Task: Add Sprouts Coconut Cream to the cart.
Action: Mouse pressed left at (27, 92)
Screenshot: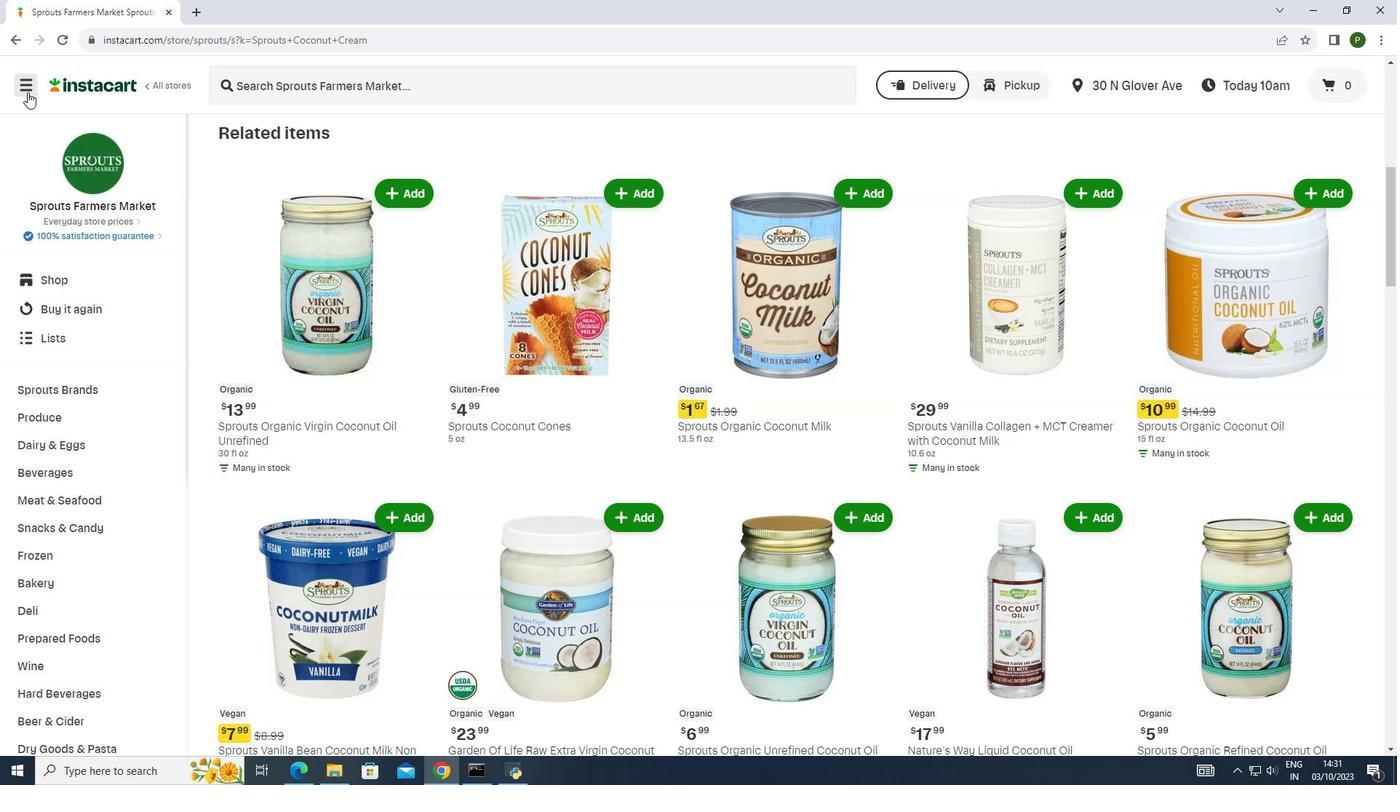 
Action: Mouse moved to (26, 384)
Screenshot: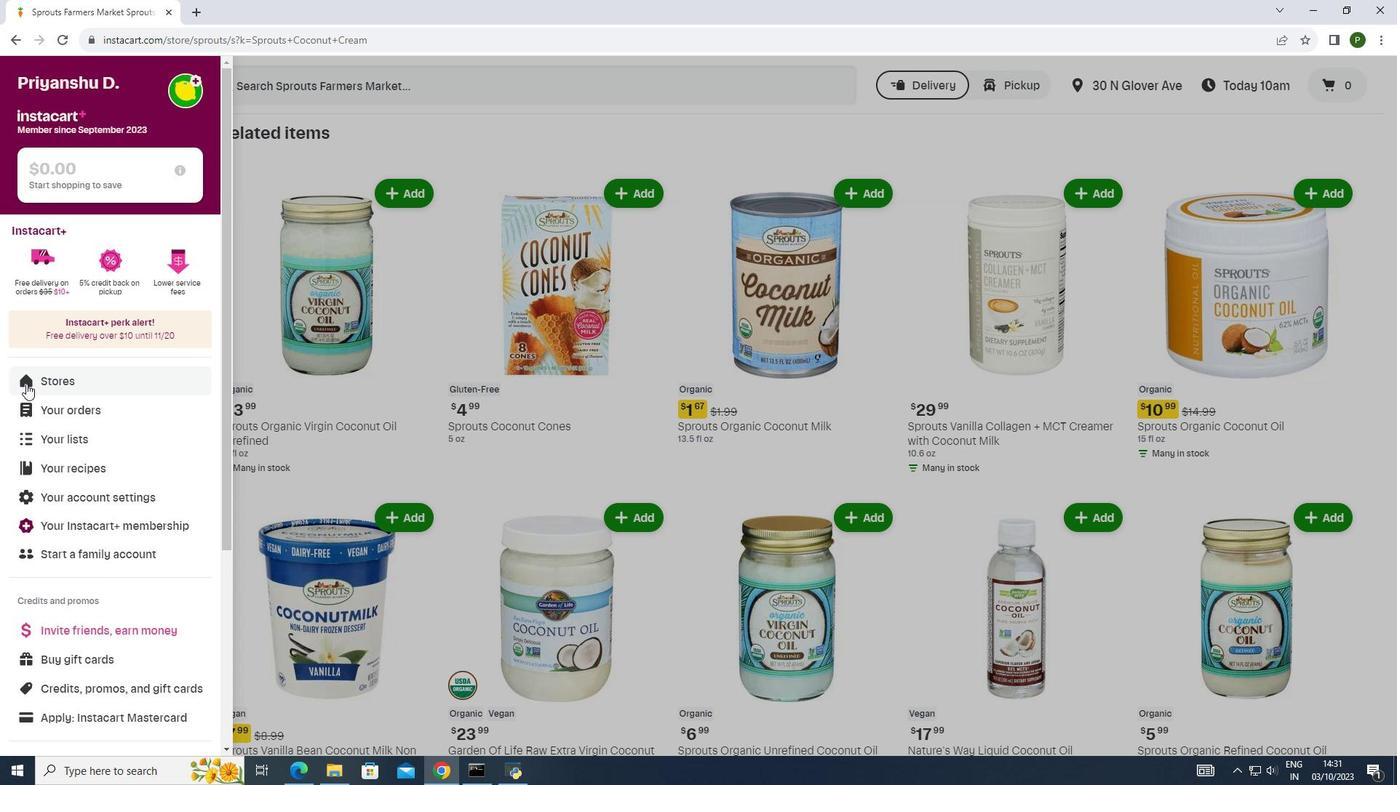 
Action: Mouse pressed left at (26, 384)
Screenshot: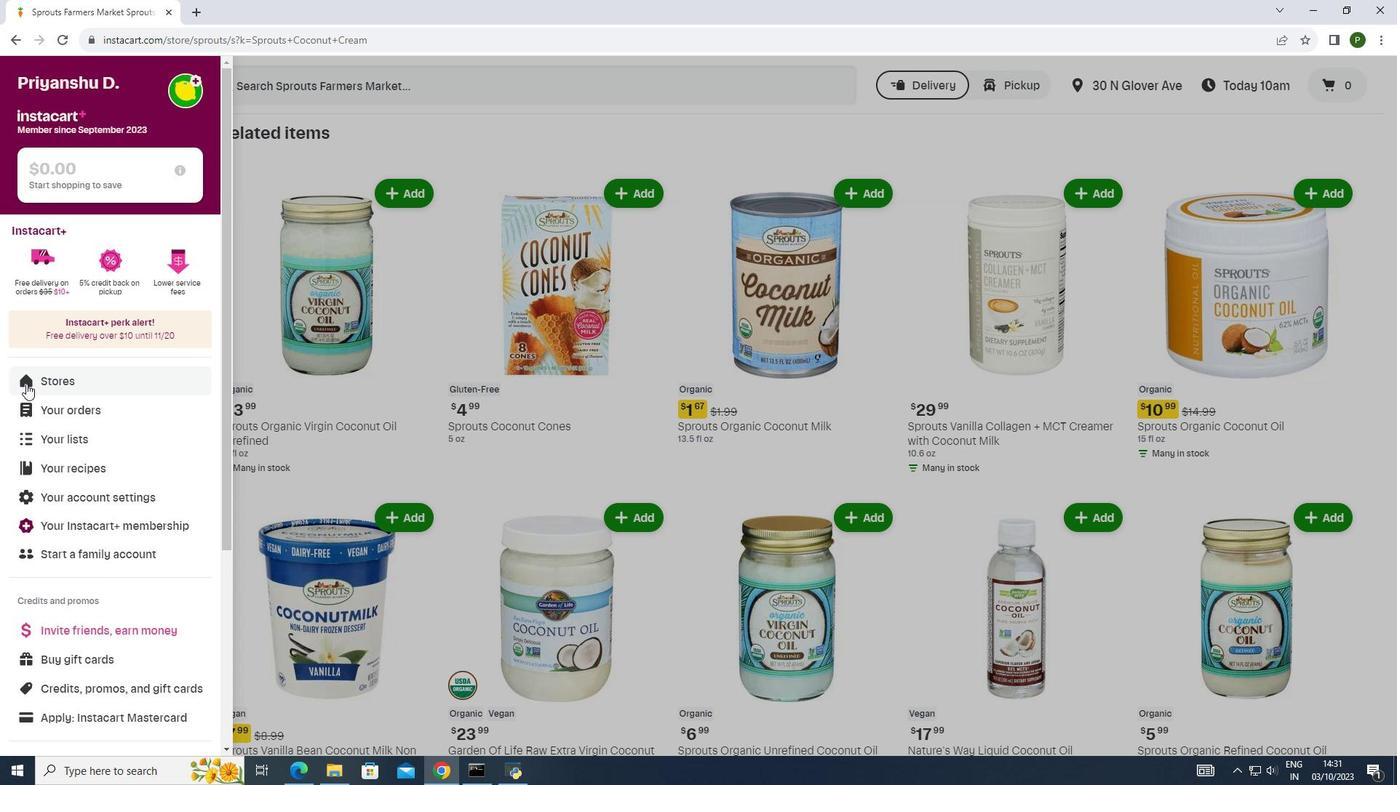 
Action: Mouse moved to (316, 148)
Screenshot: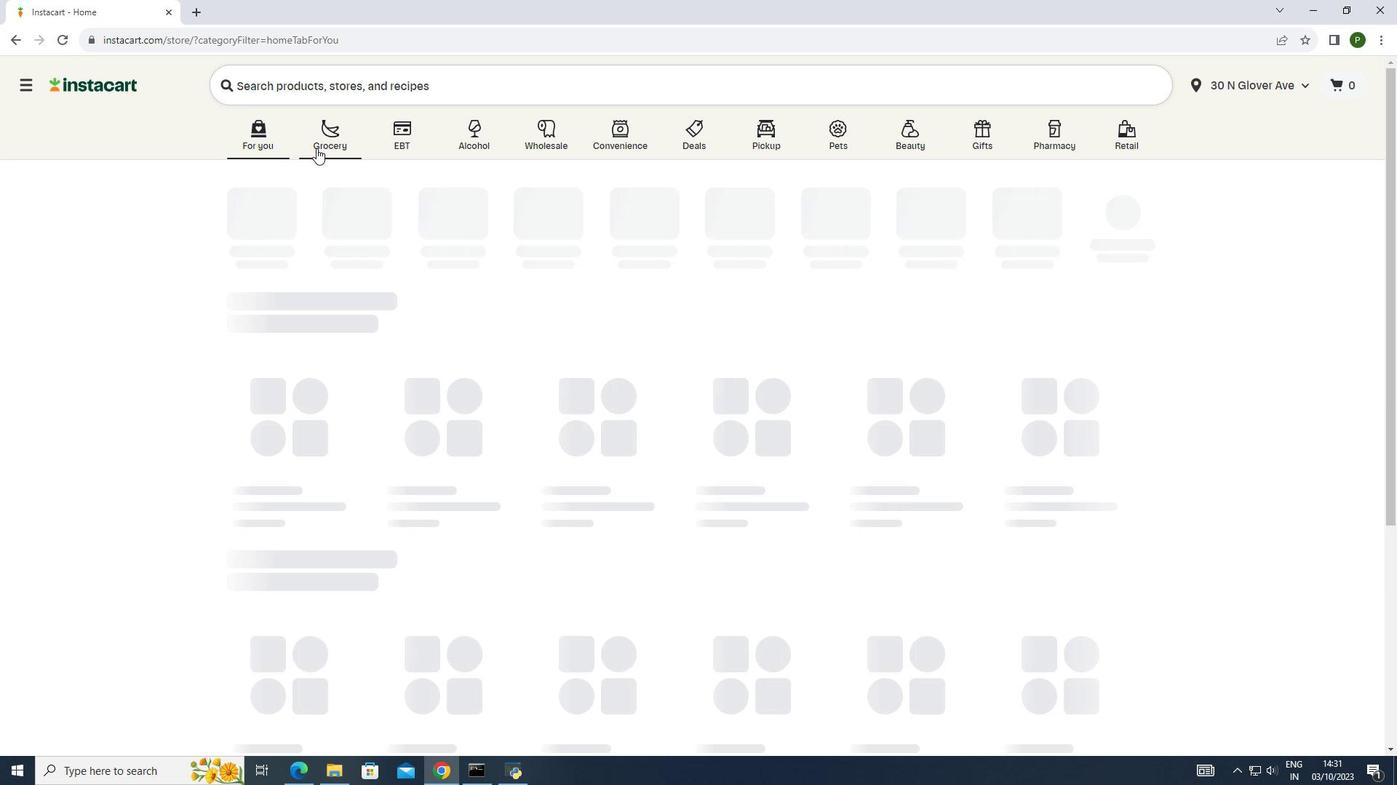 
Action: Mouse pressed left at (316, 148)
Screenshot: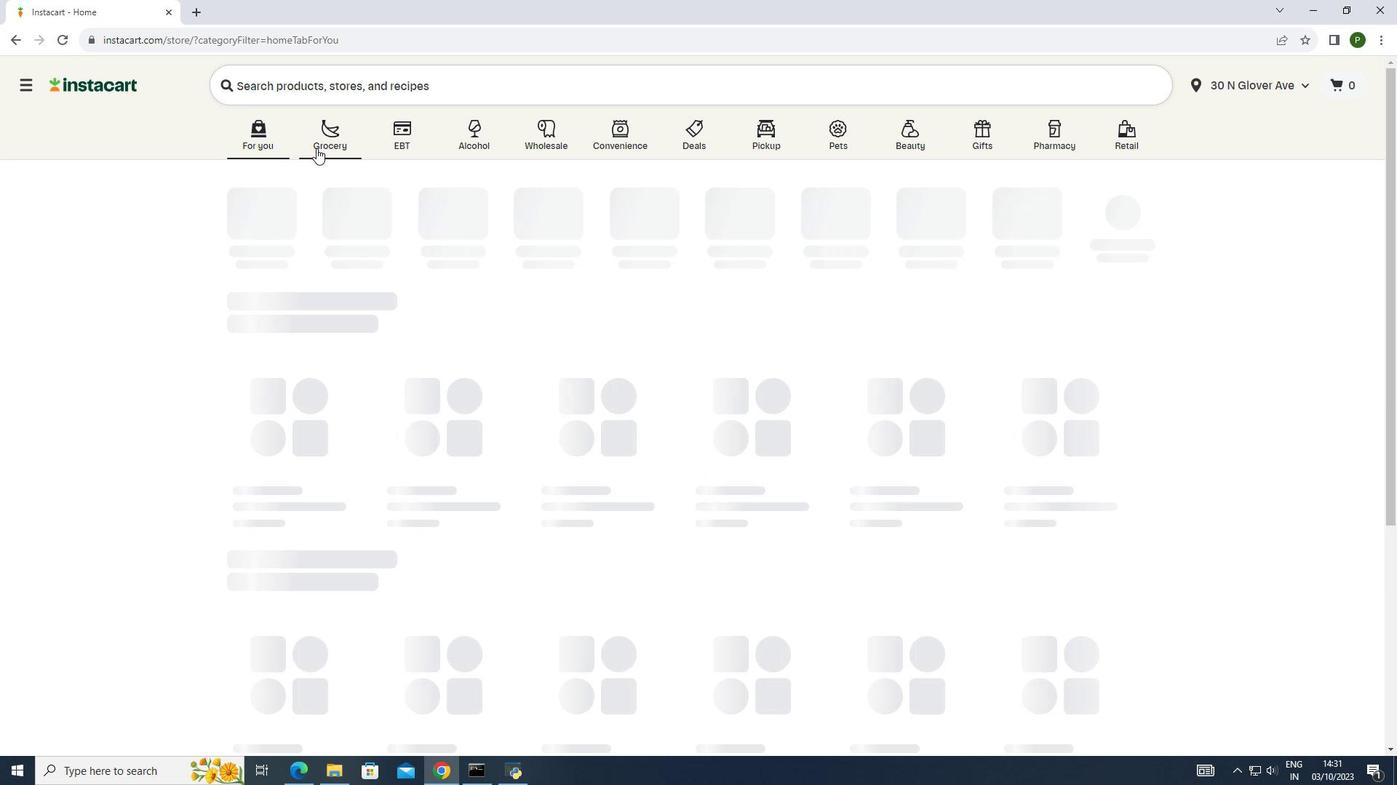 
Action: Mouse moved to (752, 216)
Screenshot: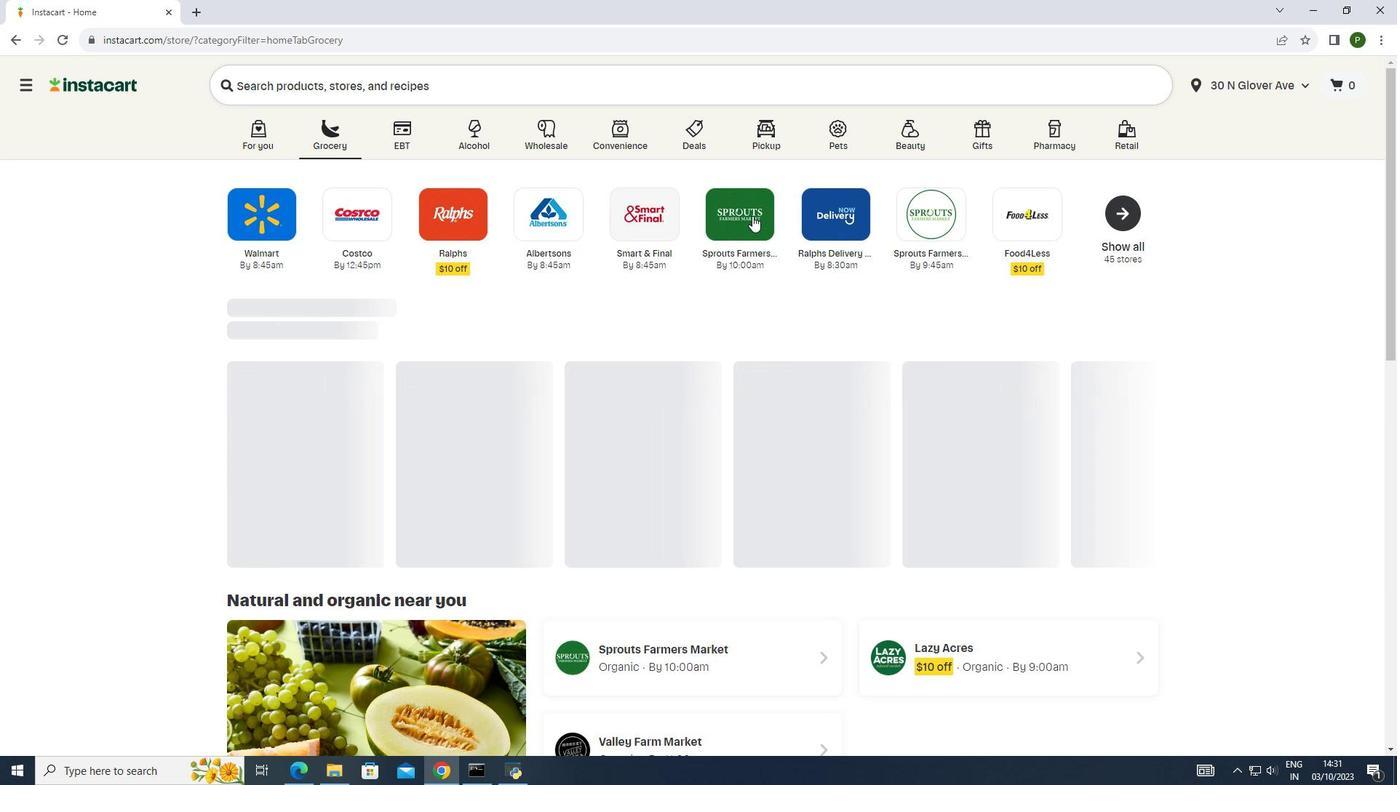 
Action: Mouse pressed left at (752, 216)
Screenshot: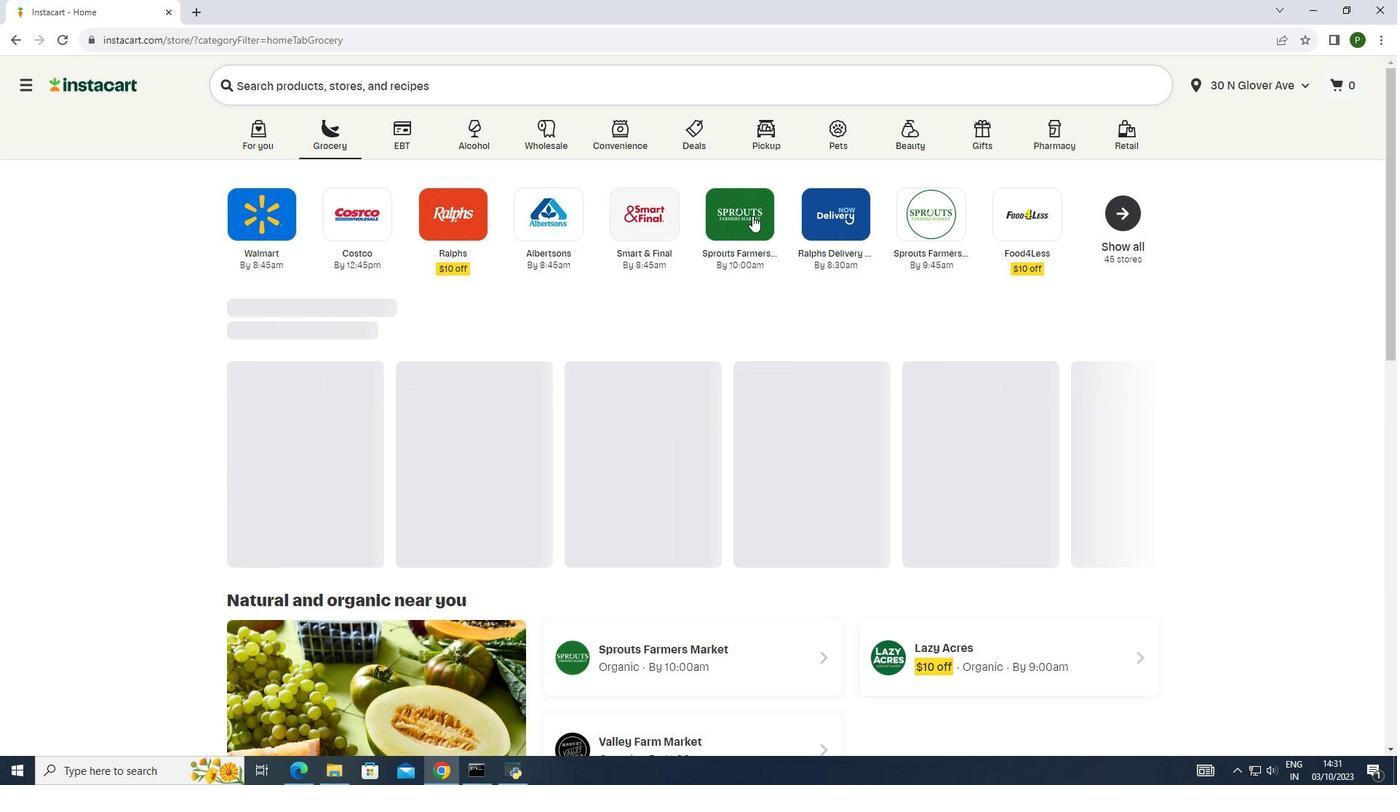 
Action: Mouse moved to (97, 384)
Screenshot: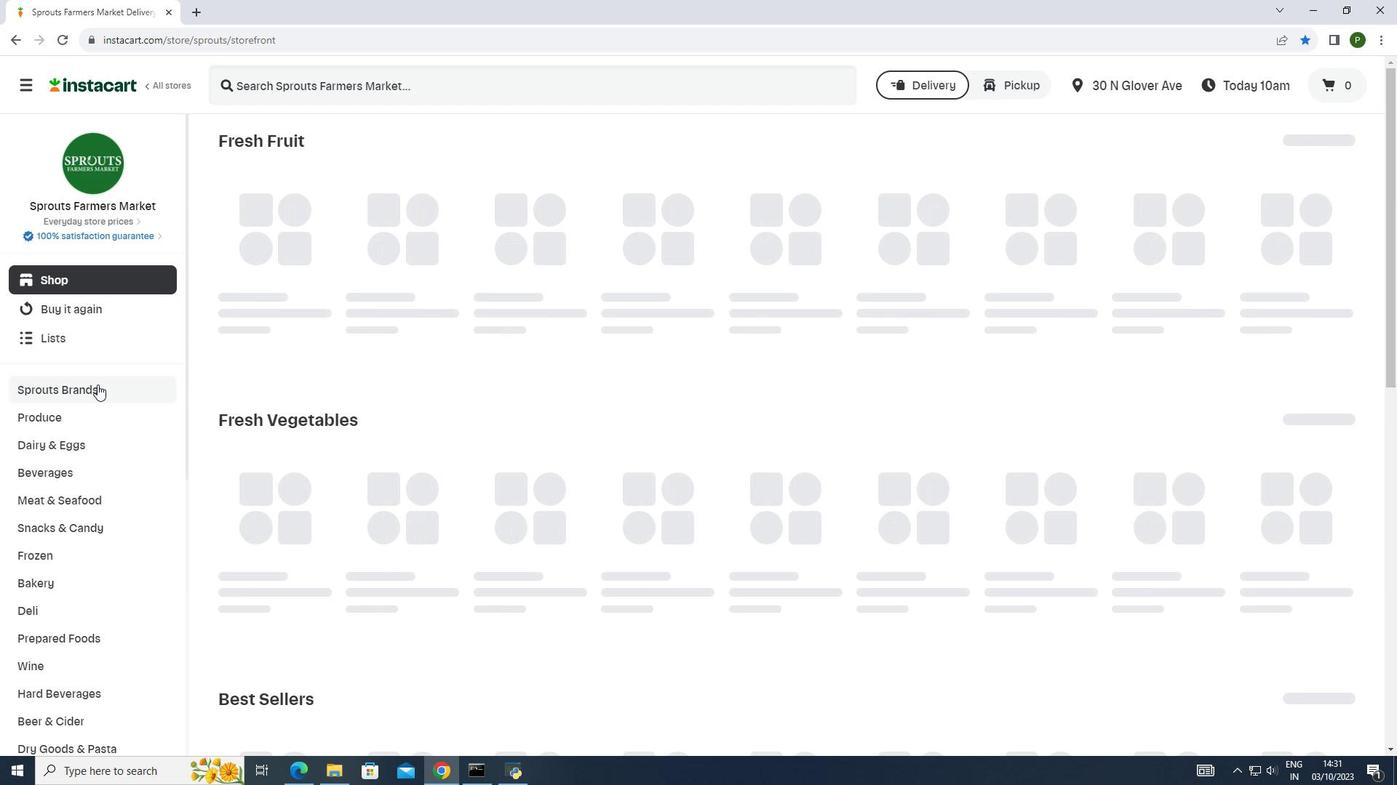 
Action: Mouse pressed left at (97, 384)
Screenshot: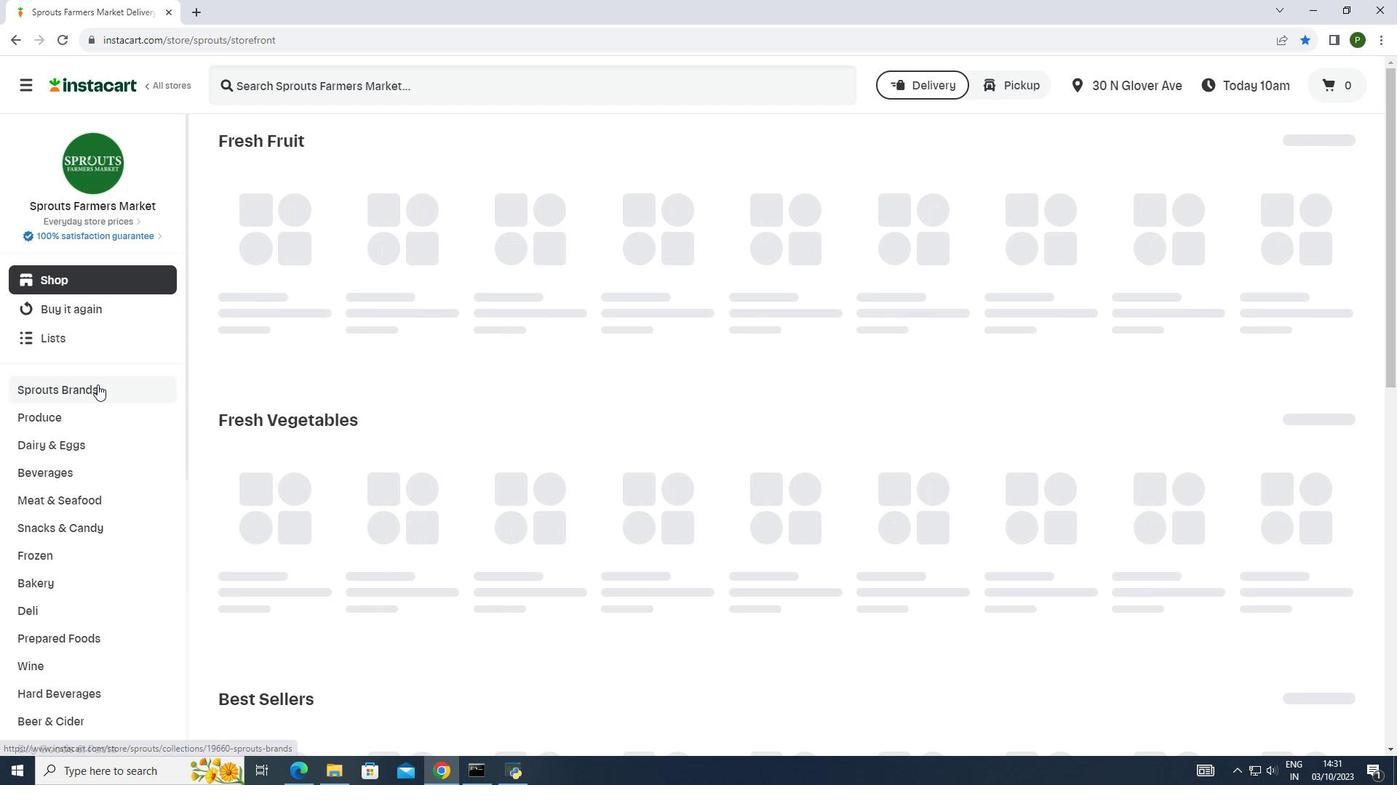
Action: Mouse moved to (56, 489)
Screenshot: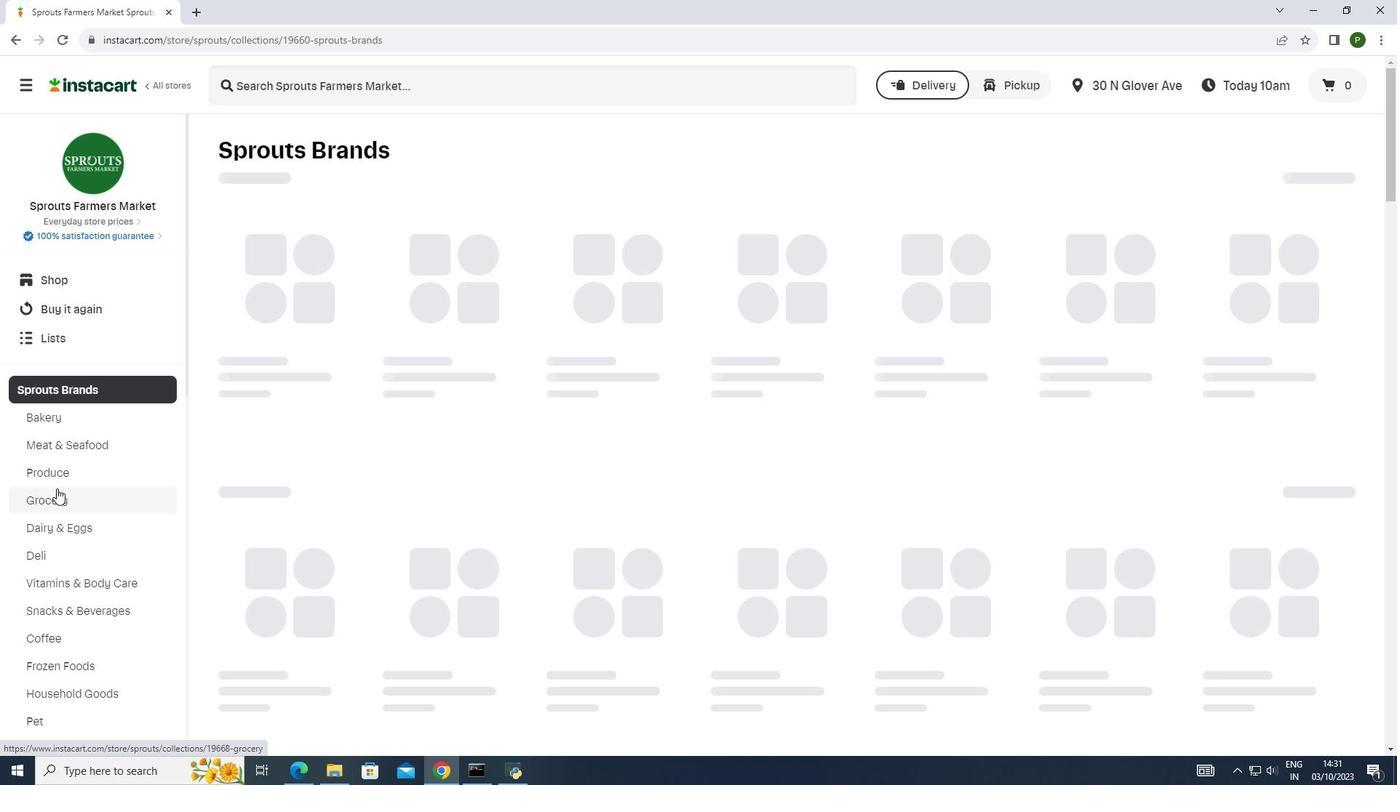 
Action: Mouse pressed left at (56, 489)
Screenshot: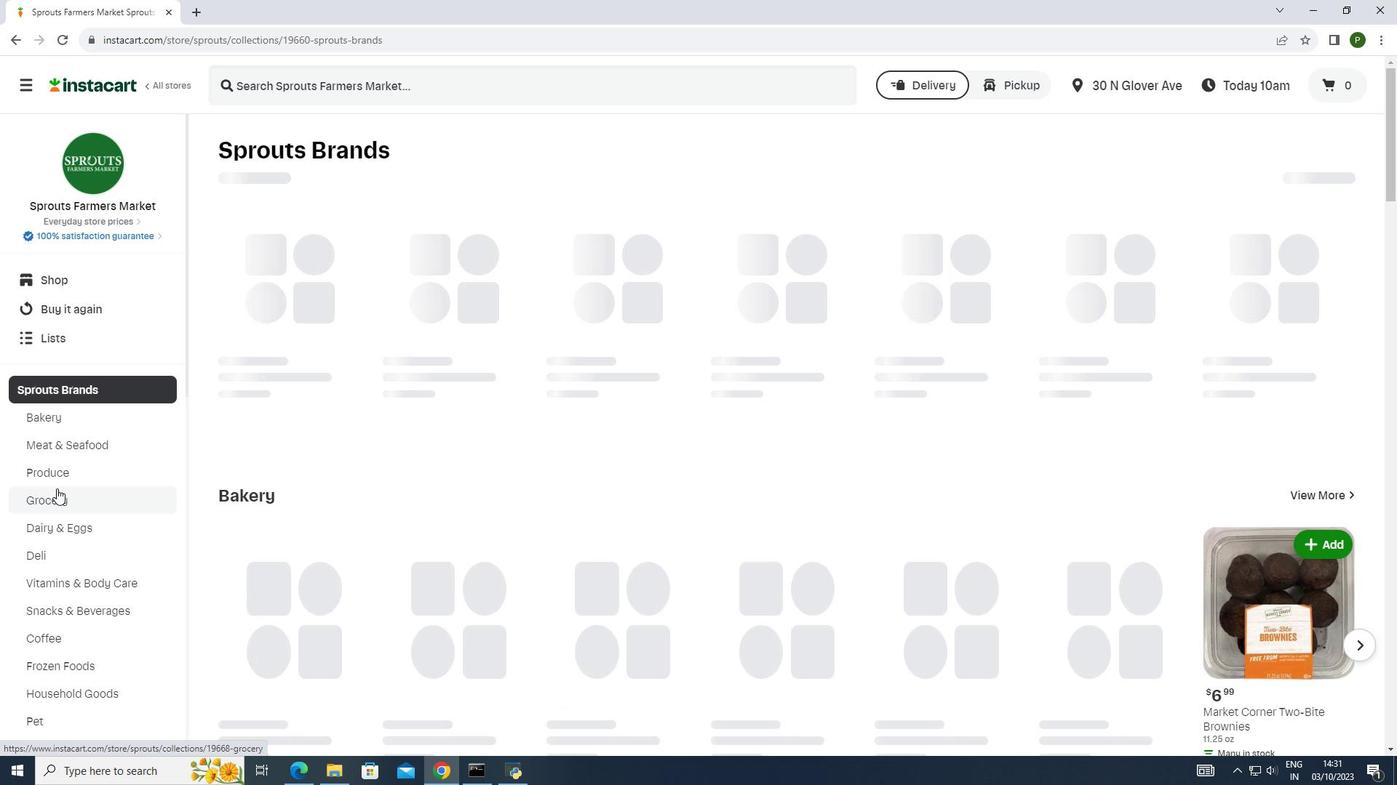 
Action: Mouse moved to (422, 367)
Screenshot: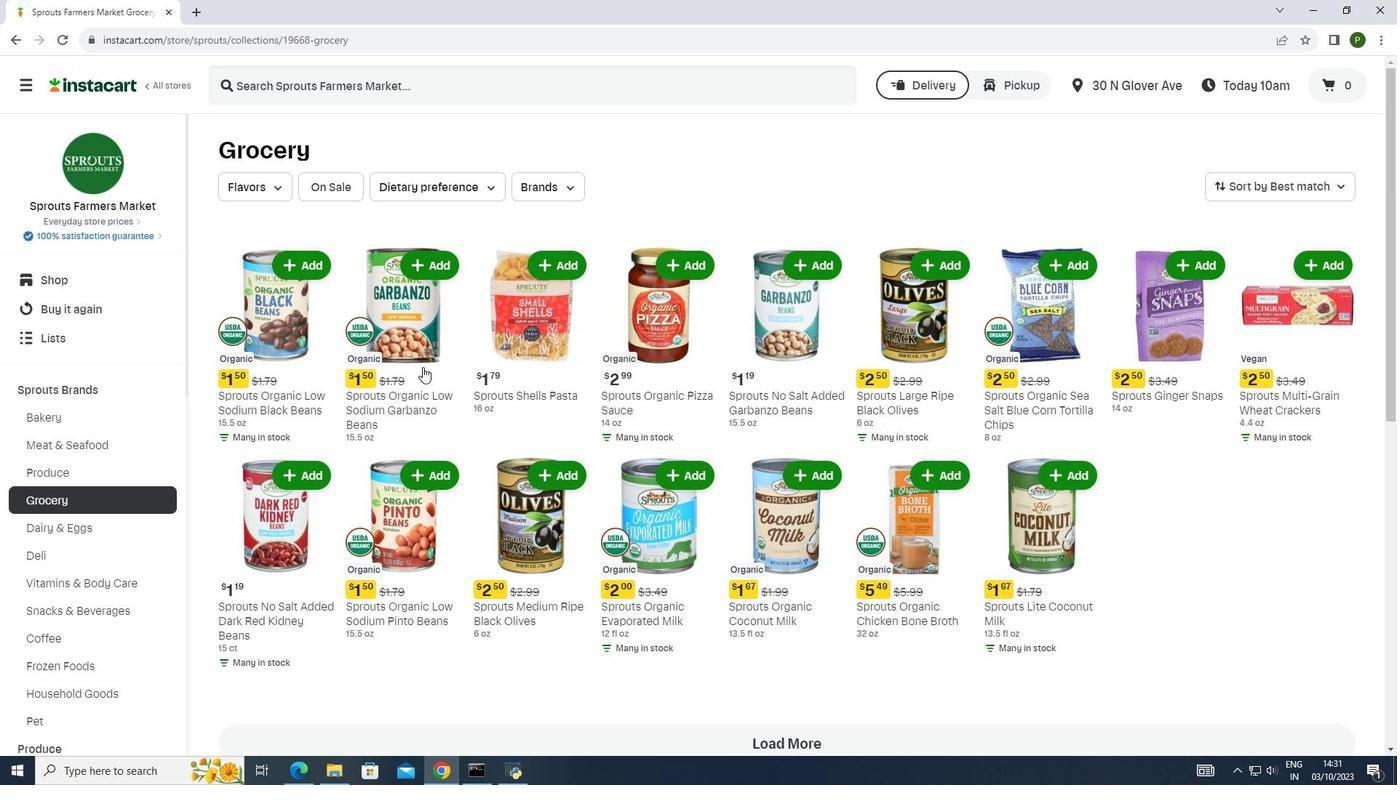 
Action: Mouse scrolled (422, 366) with delta (0, 0)
Screenshot: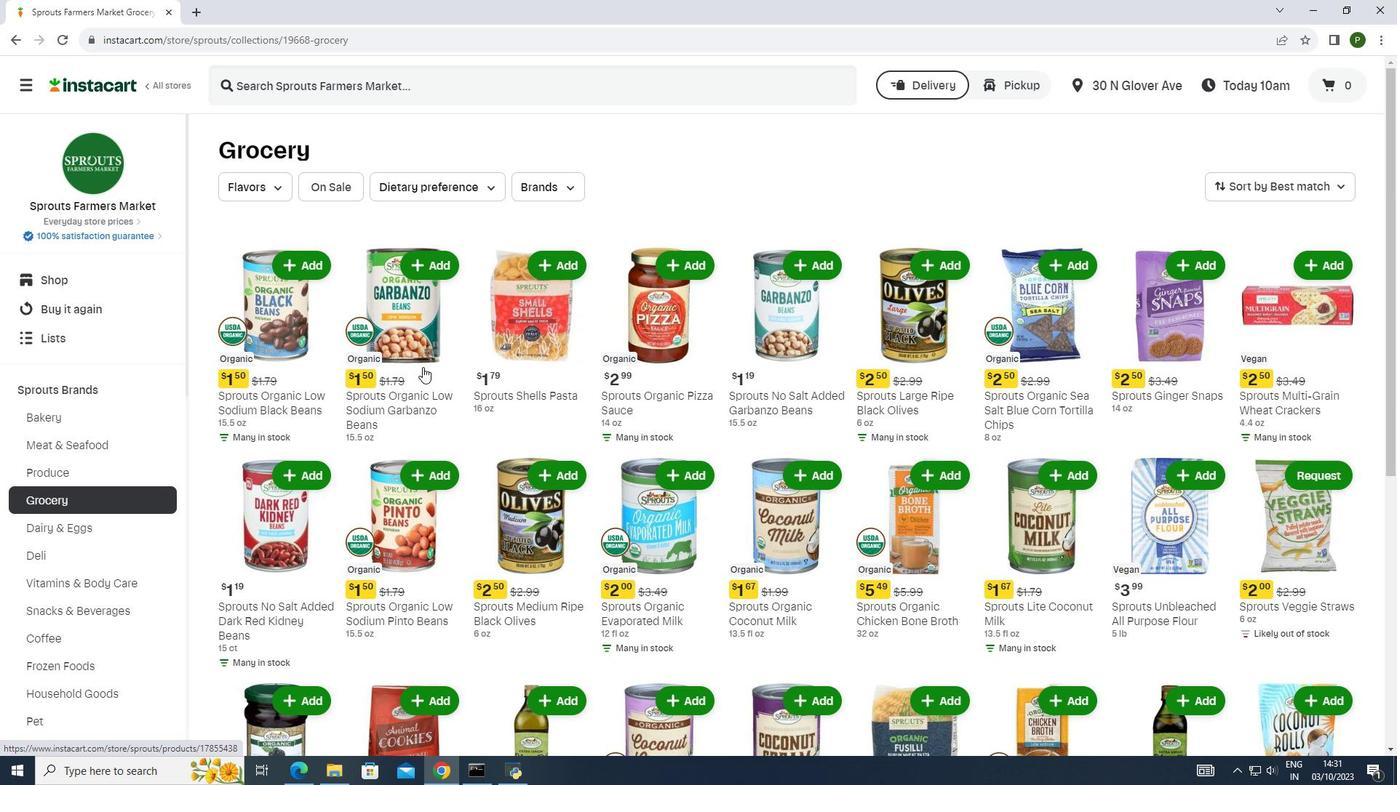 
Action: Mouse scrolled (422, 366) with delta (0, 0)
Screenshot: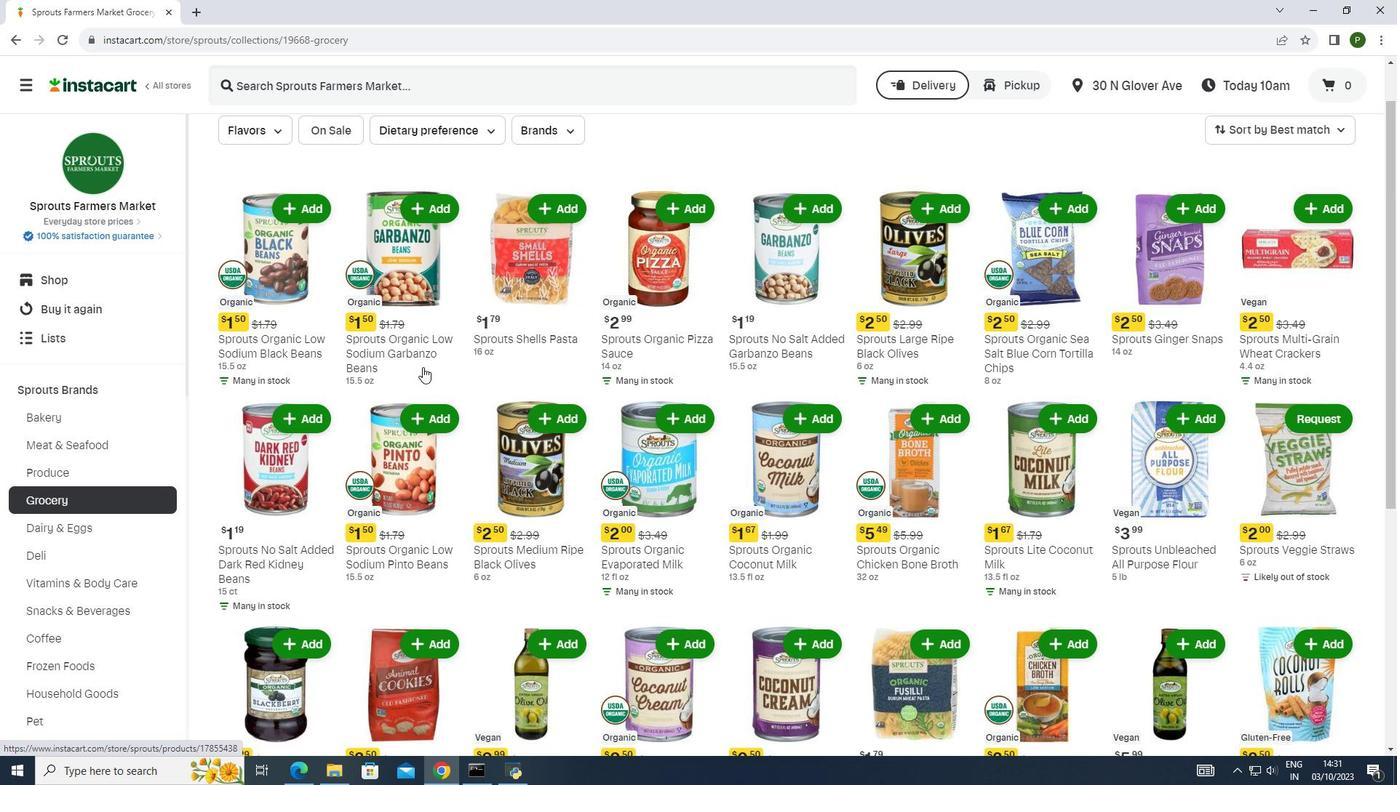 
Action: Mouse scrolled (422, 366) with delta (0, 0)
Screenshot: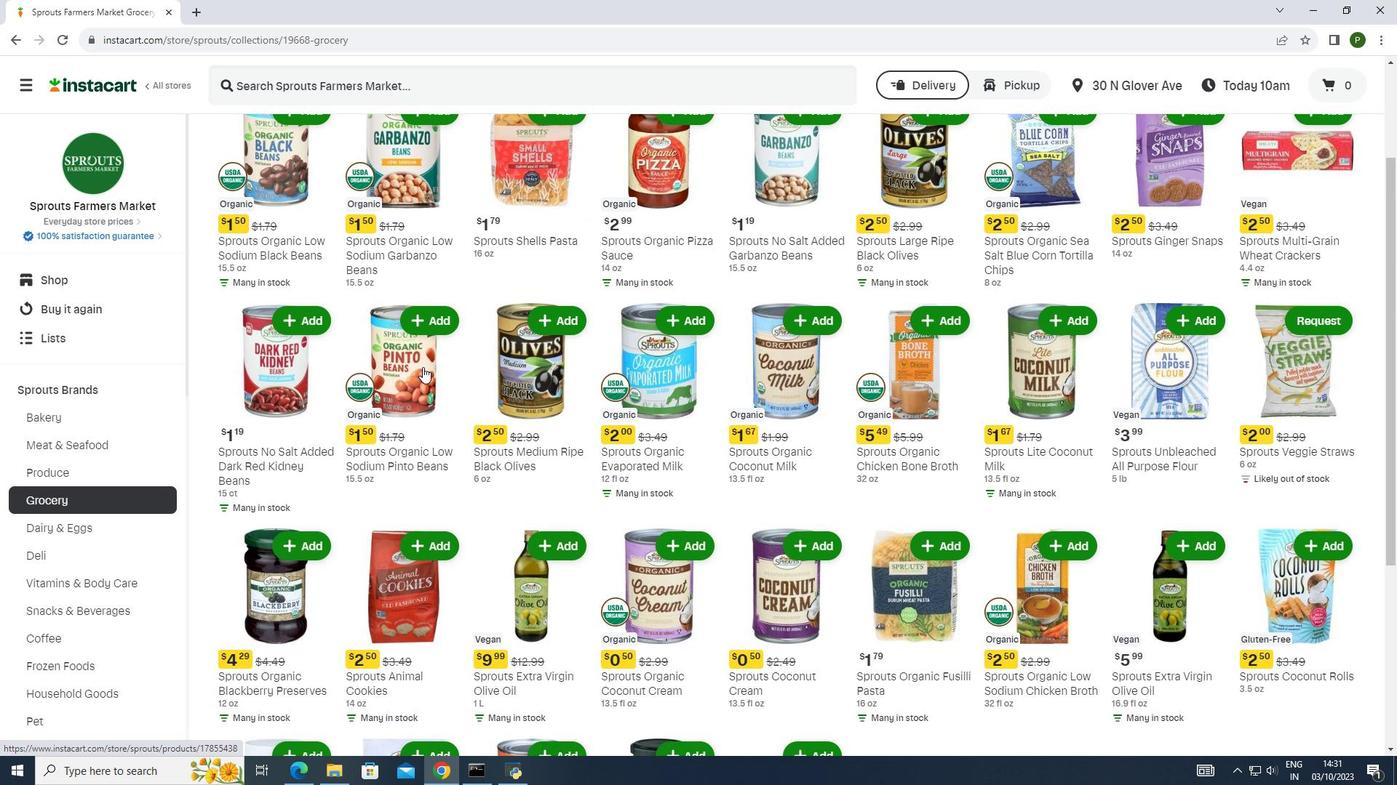 
Action: Mouse scrolled (422, 366) with delta (0, 0)
Screenshot: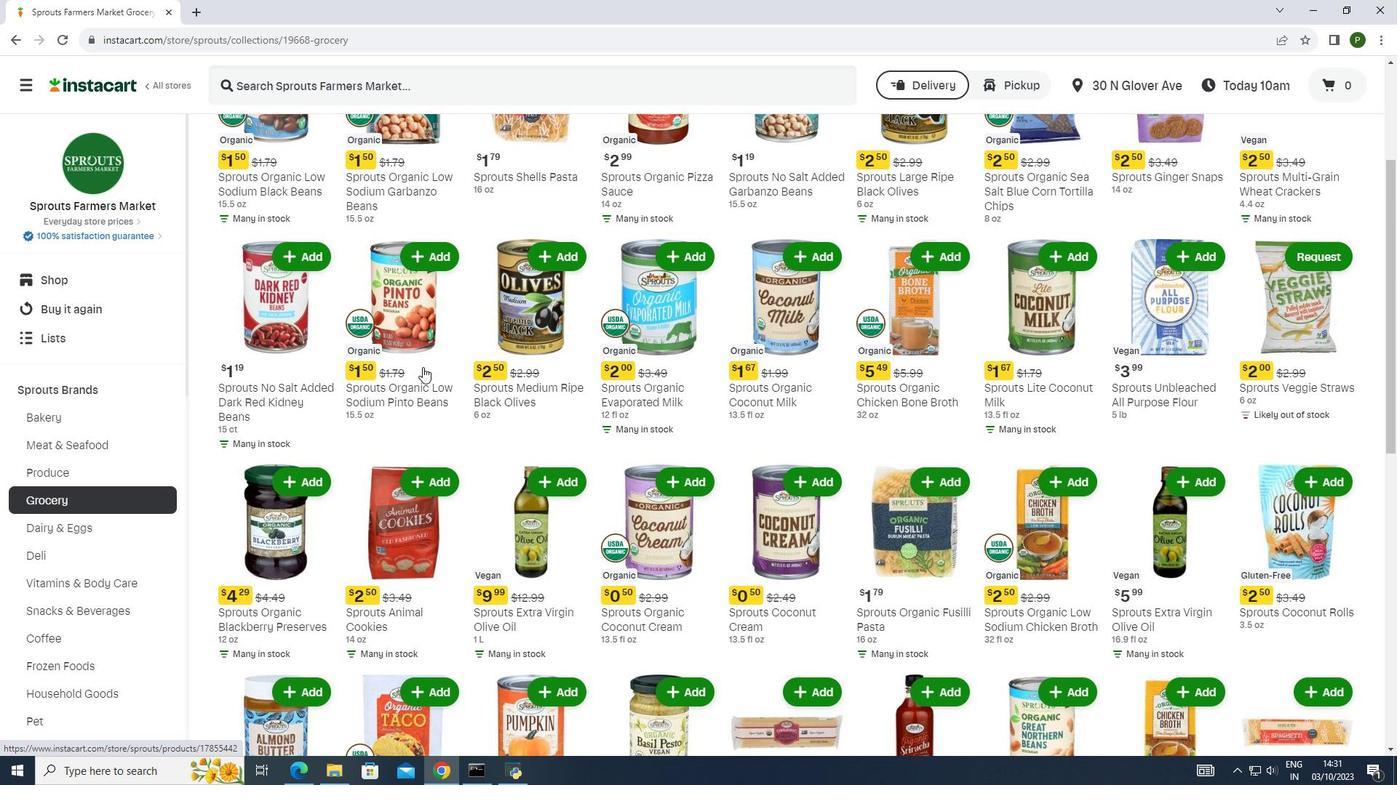 
Action: Mouse scrolled (422, 366) with delta (0, 0)
Screenshot: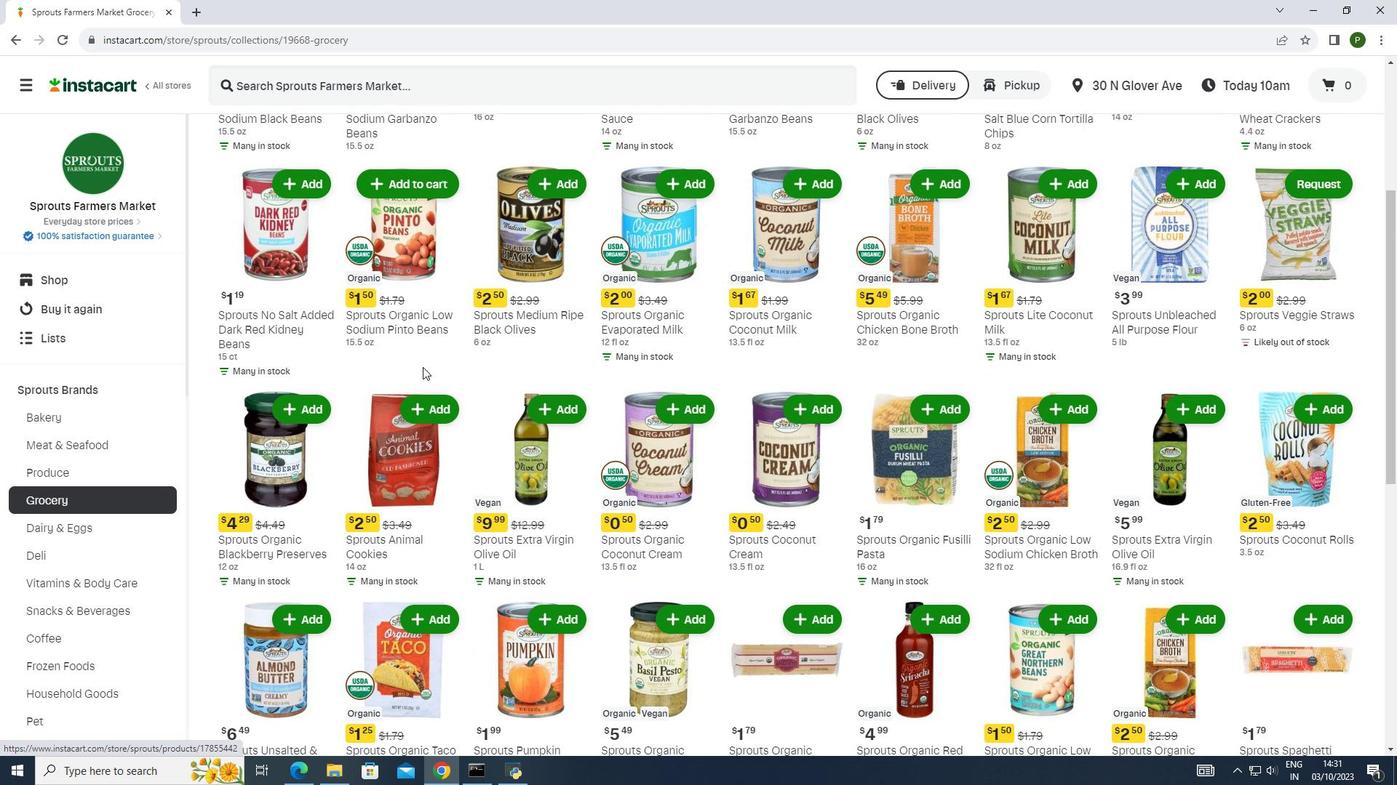 
Action: Mouse moved to (382, 372)
Screenshot: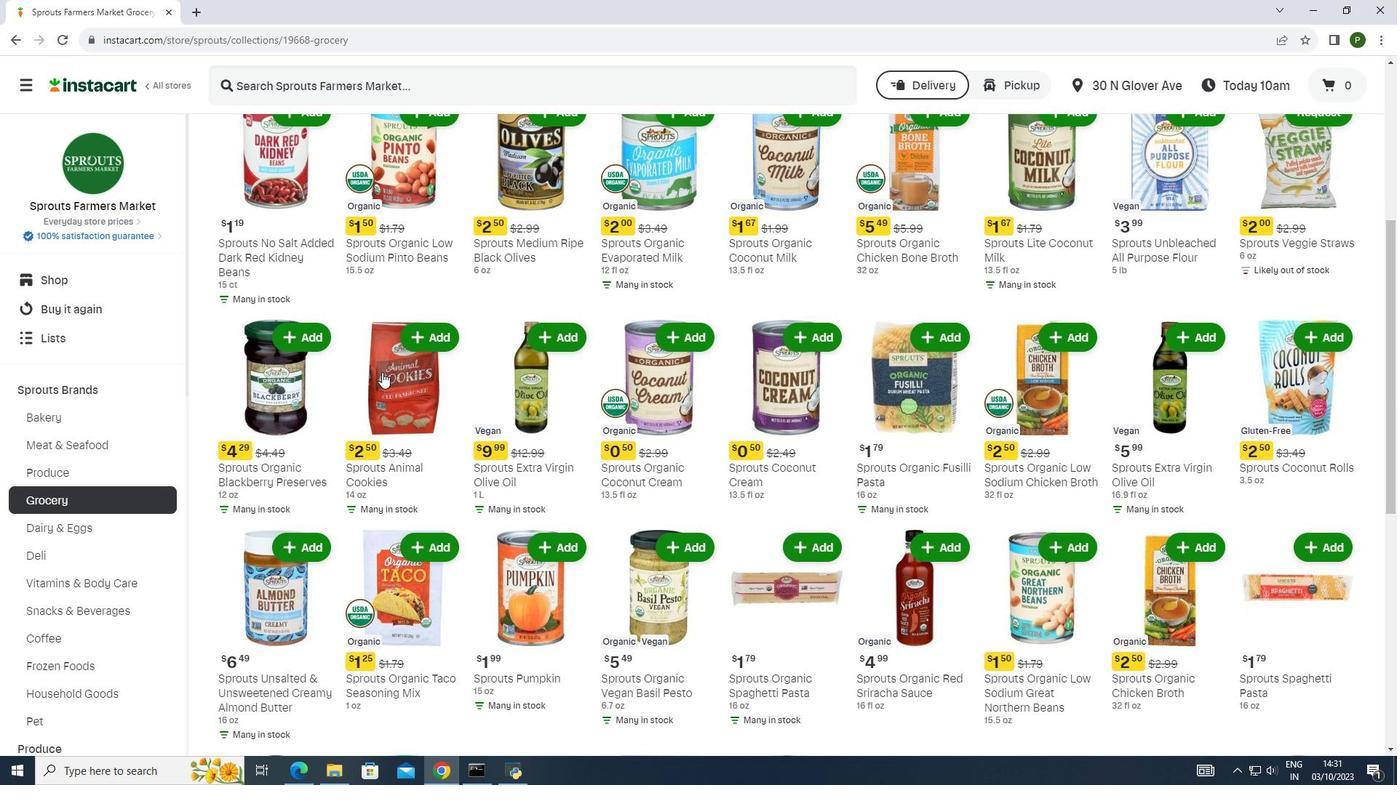 
Action: Mouse scrolled (382, 371) with delta (0, 0)
Screenshot: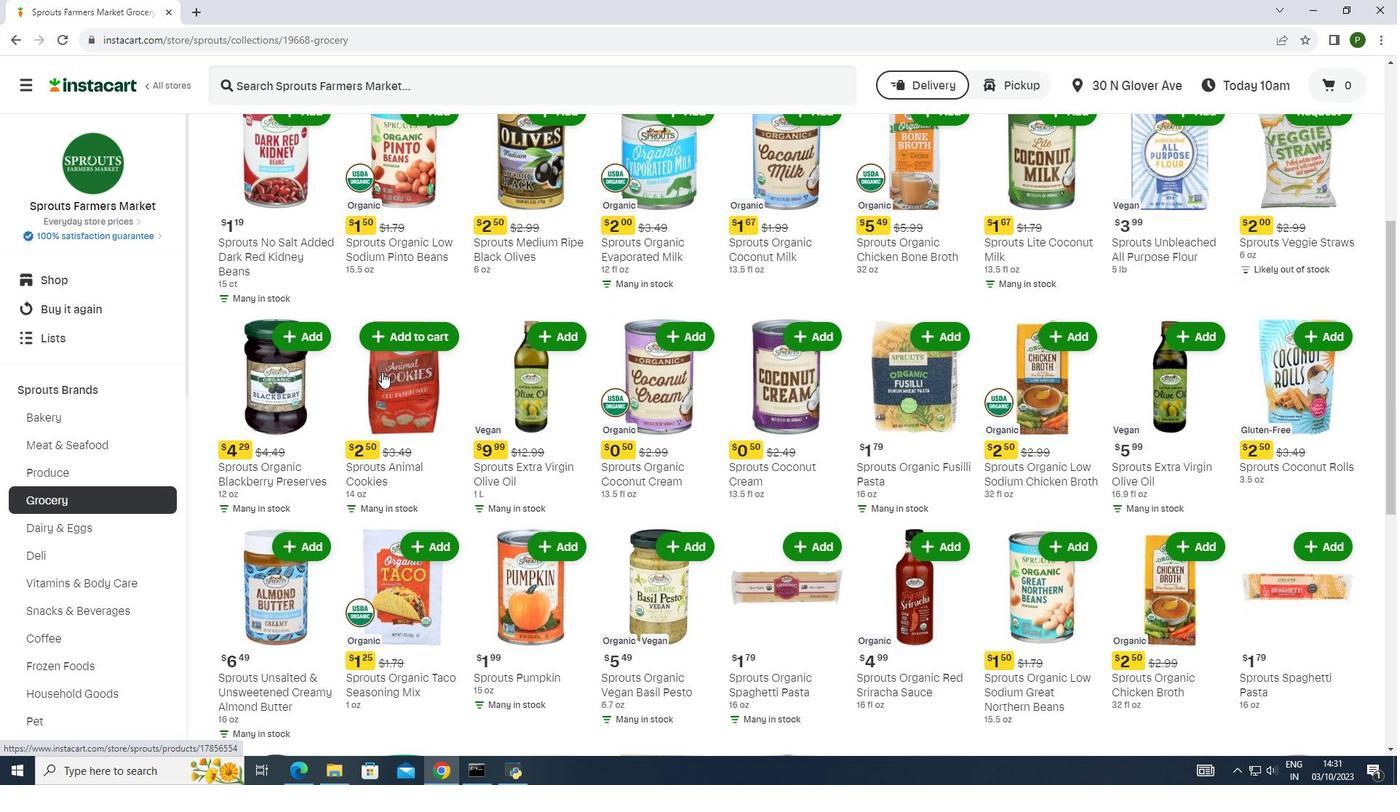 
Action: Mouse scrolled (382, 371) with delta (0, 0)
Screenshot: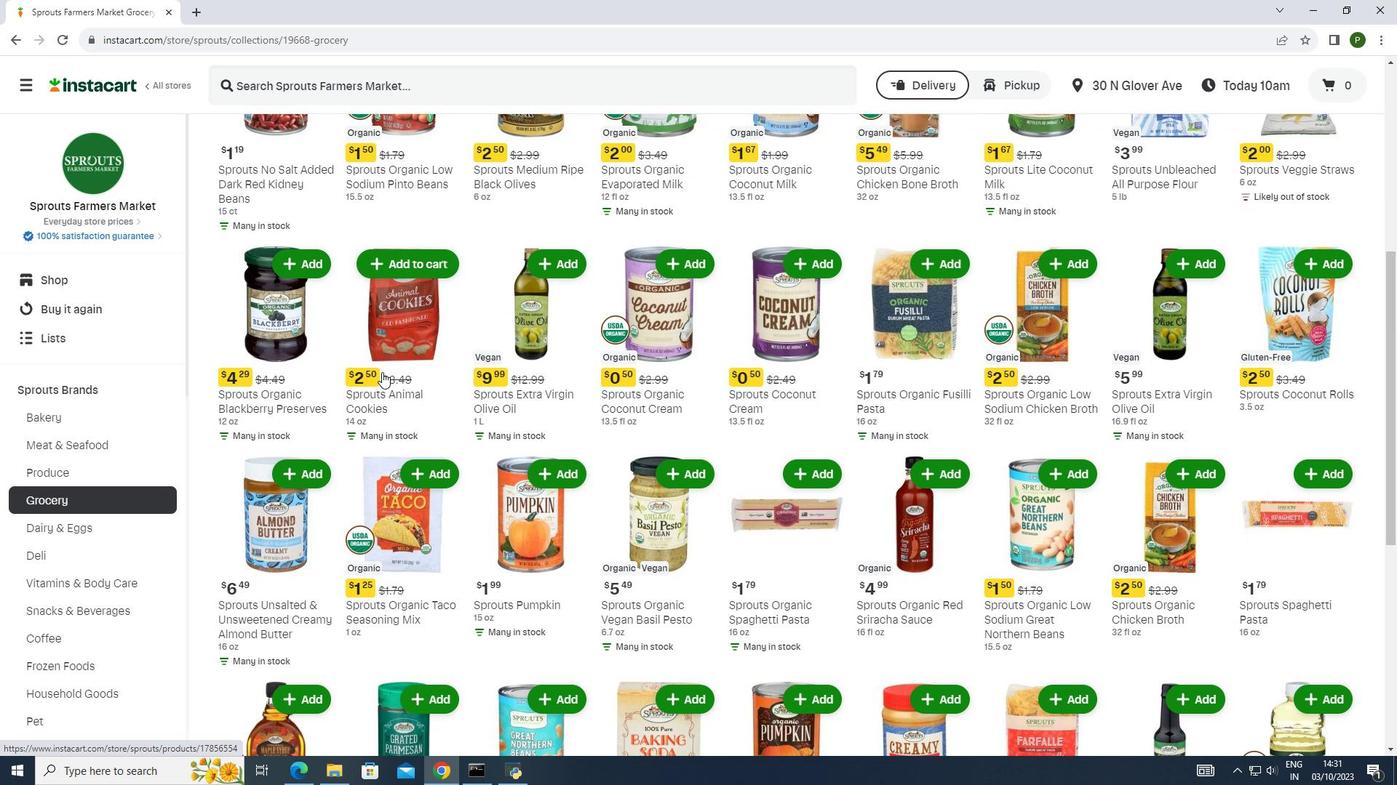 
Action: Mouse moved to (799, 183)
Screenshot: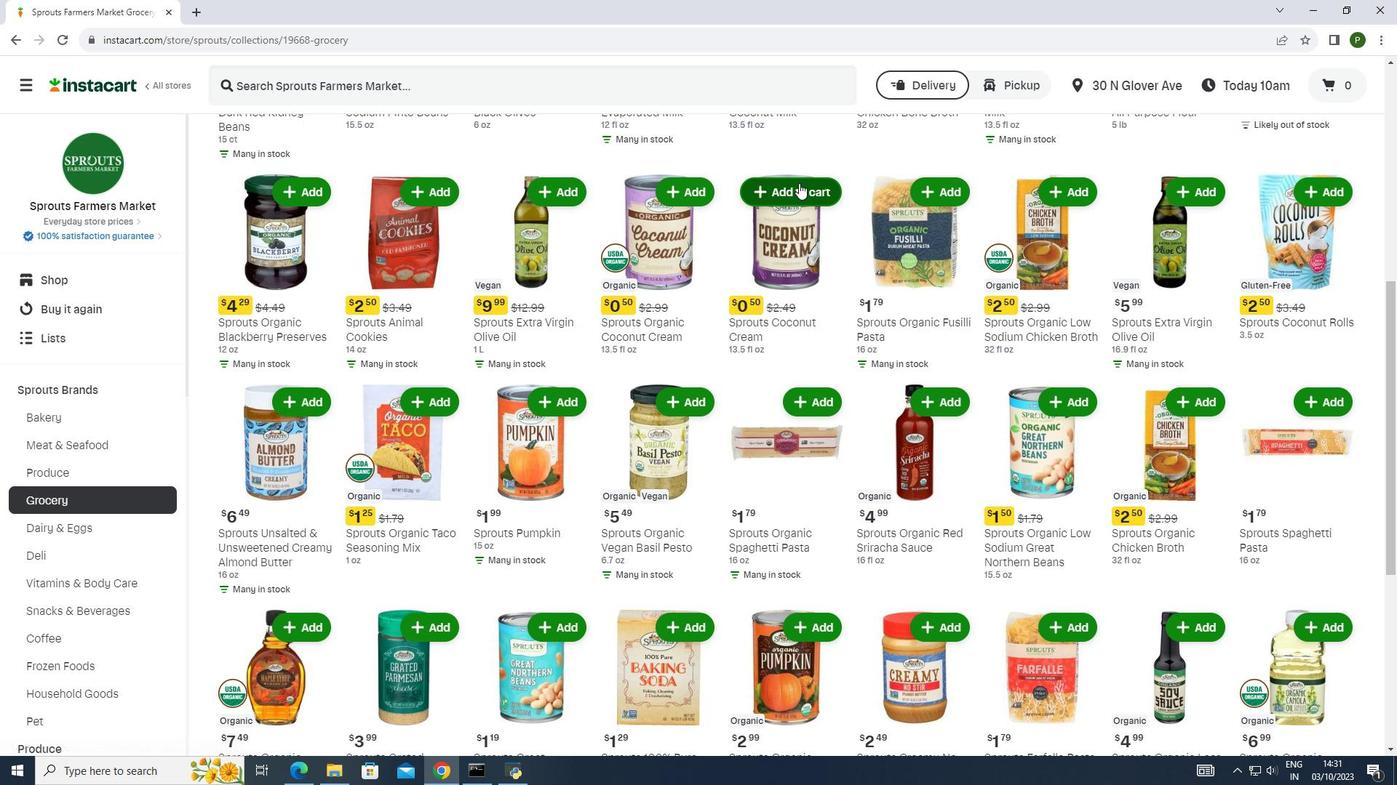 
Action: Mouse pressed left at (799, 183)
Screenshot: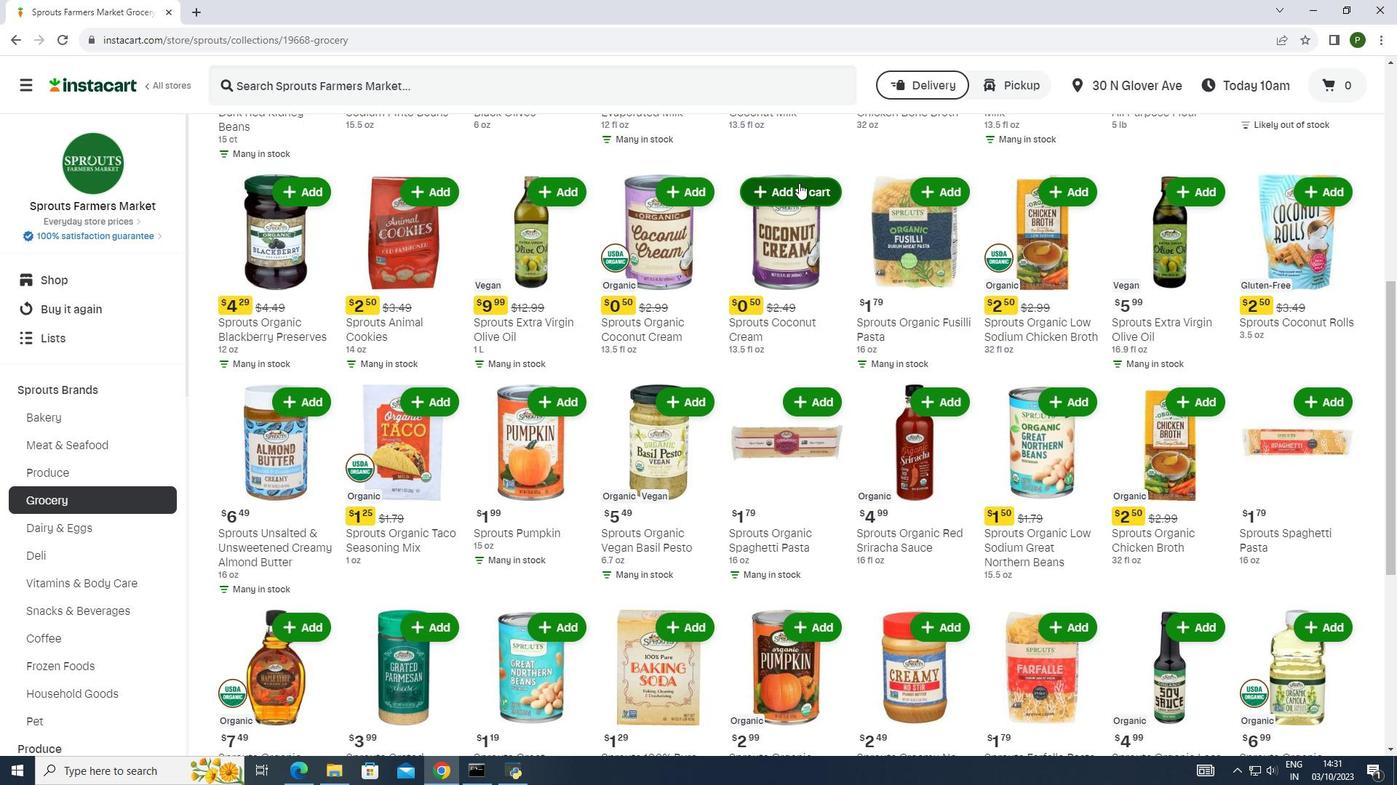 
